 Task: Log work in the project XpertTech for the issue 'Implement a new cloud-based asset management system for a company with advanced asset tracking and reporting features' spent time as '3w 4d 16h 6m' and remaining time as '2w 5d 14h 28m' and add a flag. Now add the issue to the epic 'Hybrid Cloud Integration'.
Action: Mouse moved to (455, 184)
Screenshot: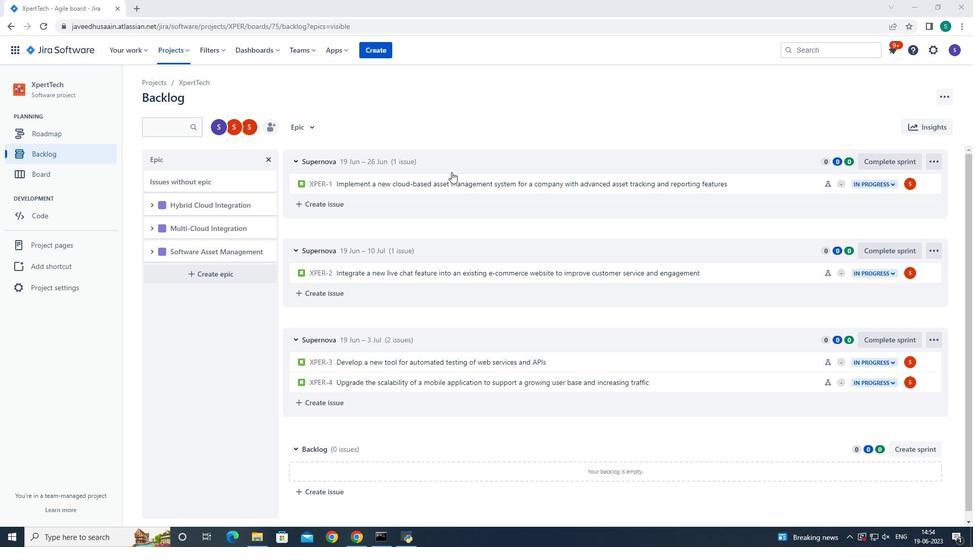 
Action: Mouse pressed left at (455, 184)
Screenshot: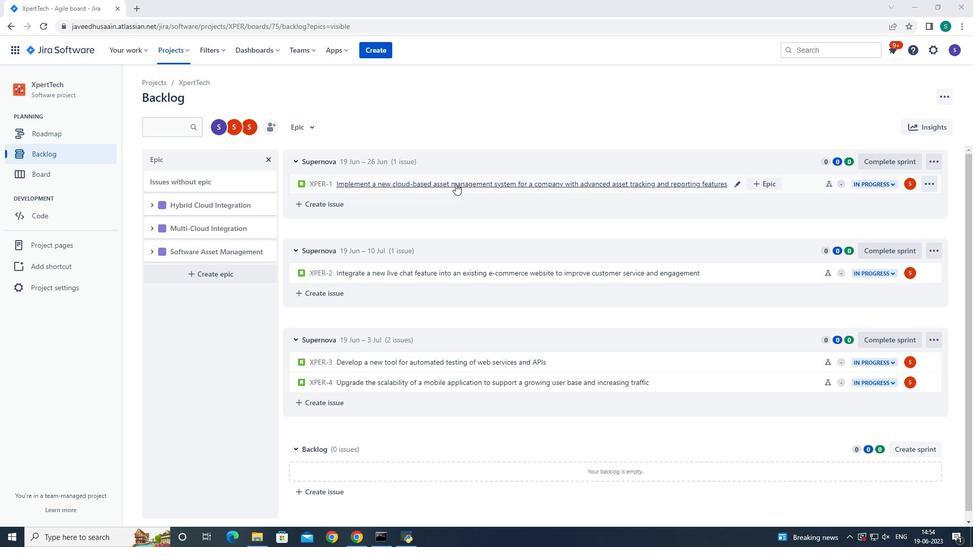 
Action: Mouse moved to (930, 159)
Screenshot: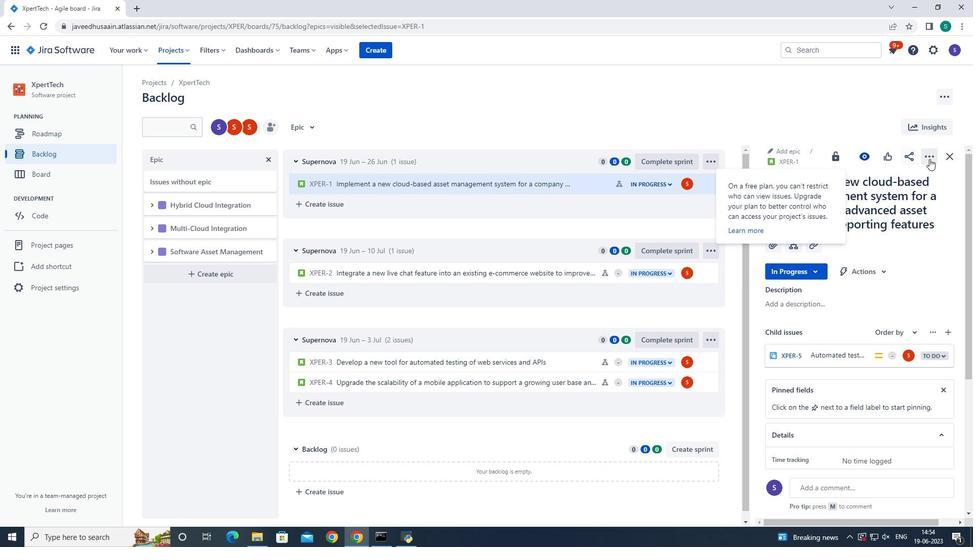 
Action: Mouse pressed left at (930, 159)
Screenshot: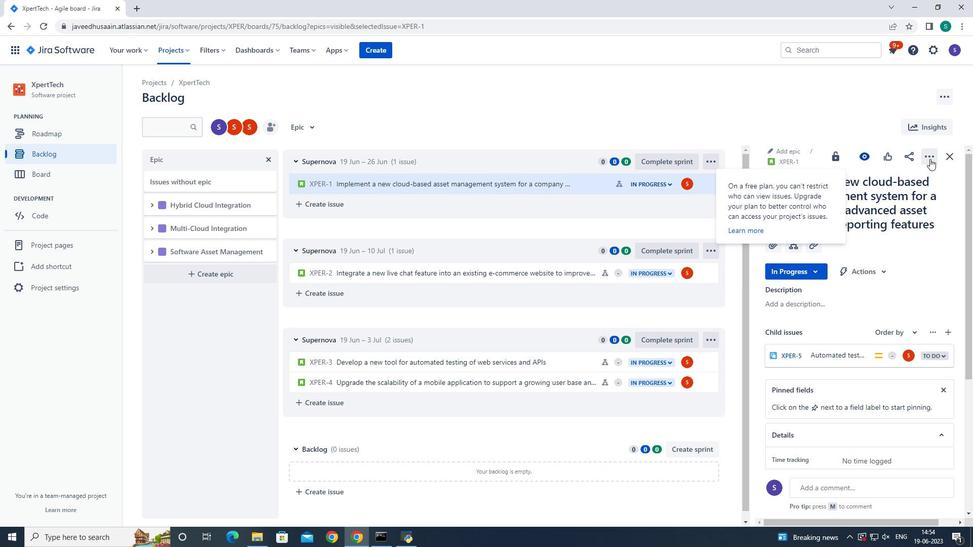 
Action: Mouse moved to (884, 181)
Screenshot: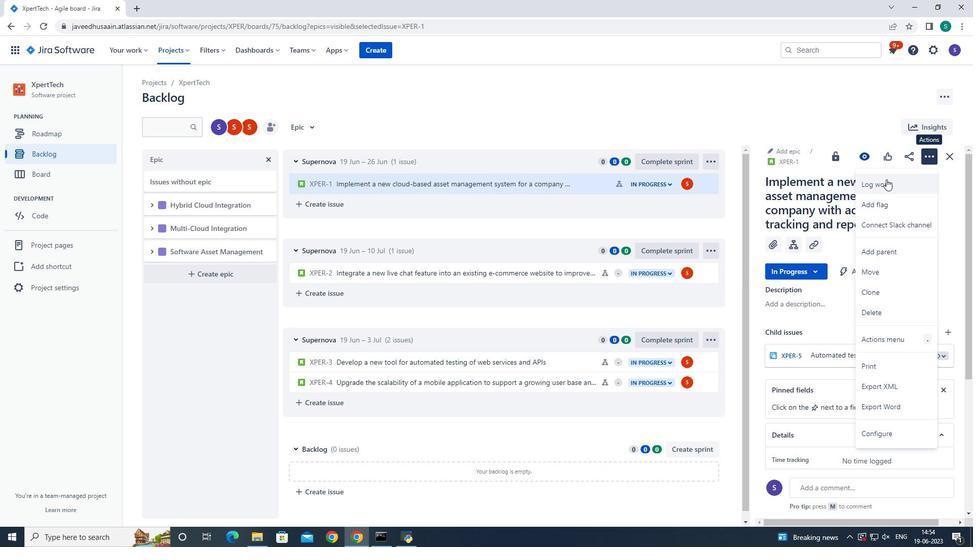 
Action: Mouse pressed left at (884, 181)
Screenshot: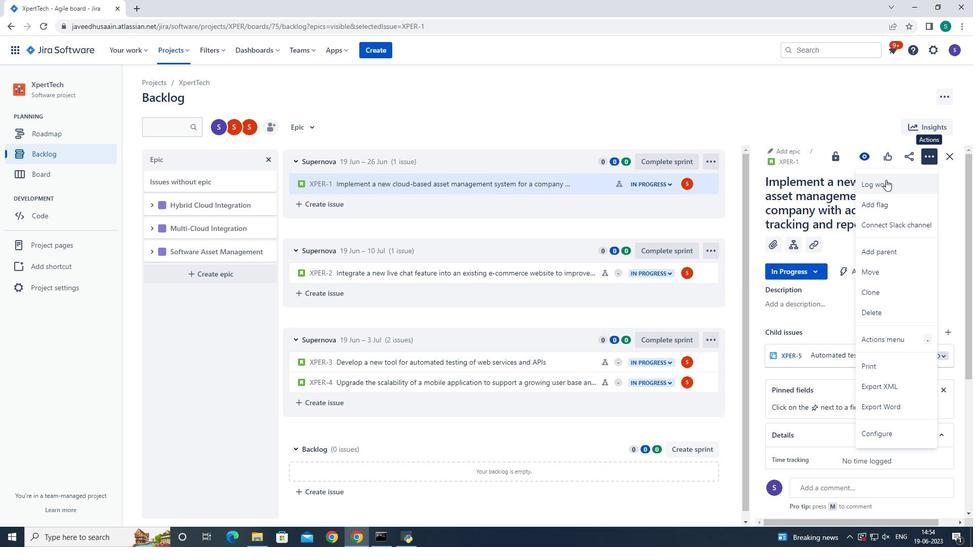 
Action: Mouse moved to (410, 148)
Screenshot: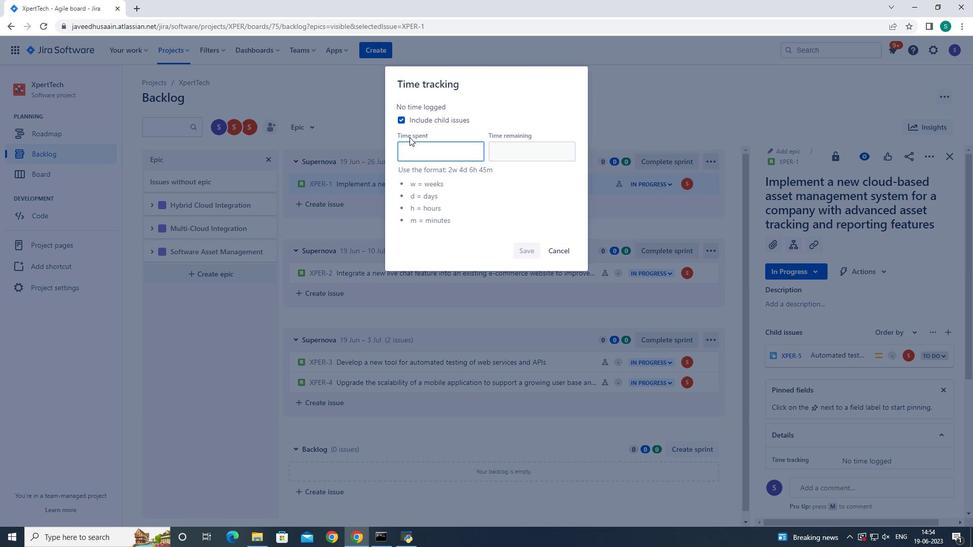 
Action: Mouse pressed left at (410, 148)
Screenshot: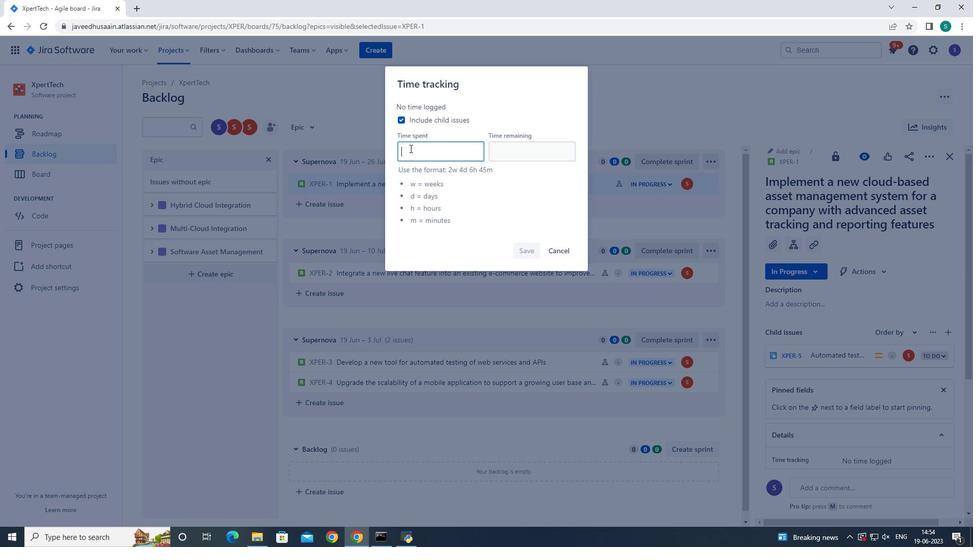 
Action: Mouse moved to (410, 148)
Screenshot: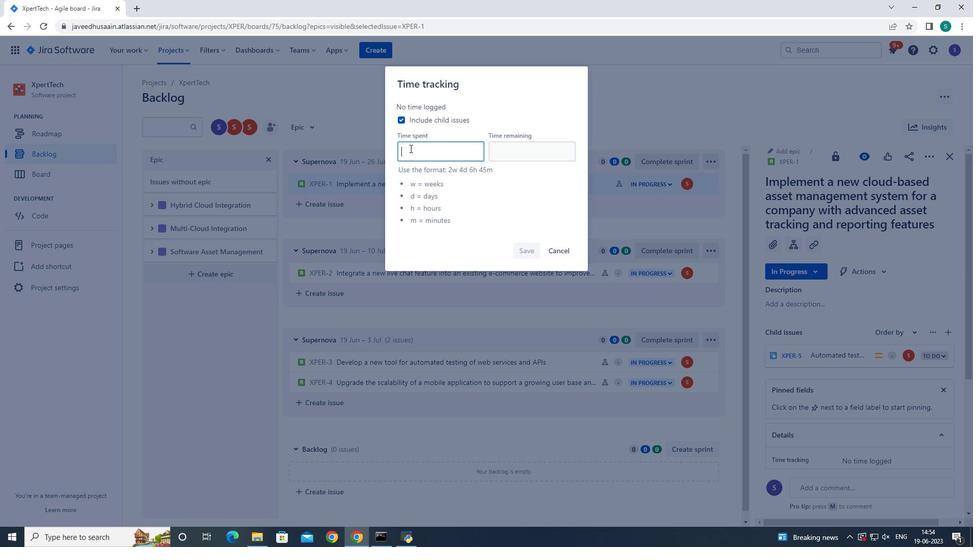 
Action: Key pressed 3w<Key.space>4d<Key.space>16h<Key.space>6m<Key.tab>2w<Key.space>5d<Key.space>14h<Key.space>28m
Screenshot: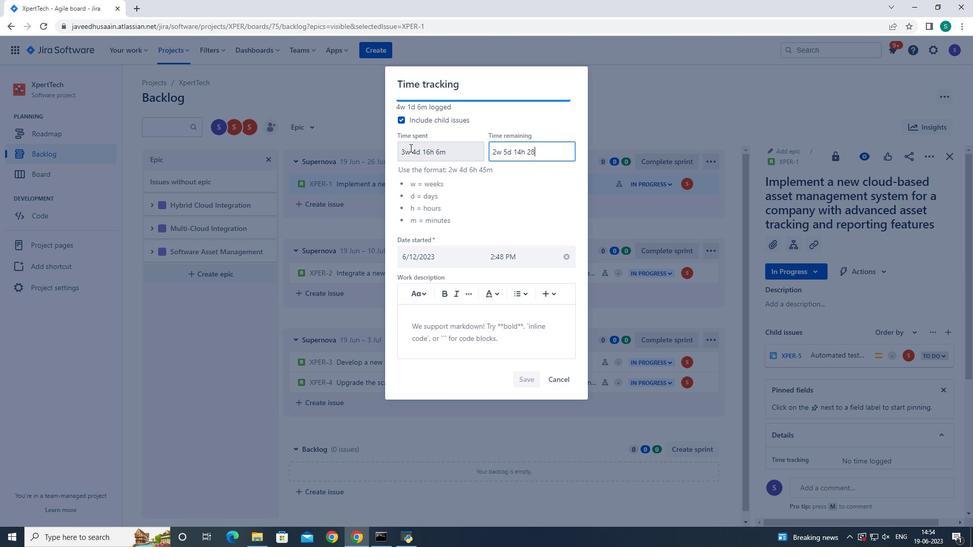 
Action: Mouse moved to (521, 377)
Screenshot: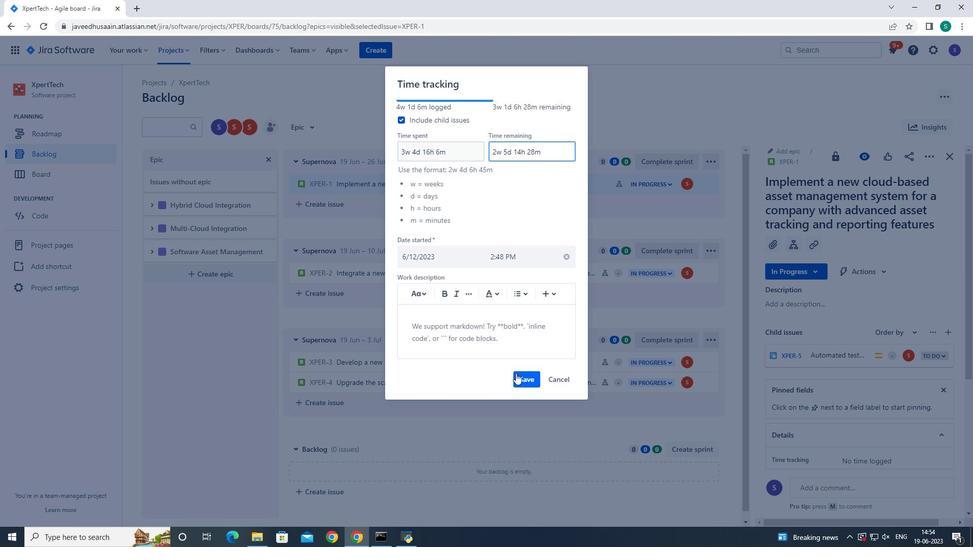 
Action: Mouse pressed left at (521, 377)
Screenshot: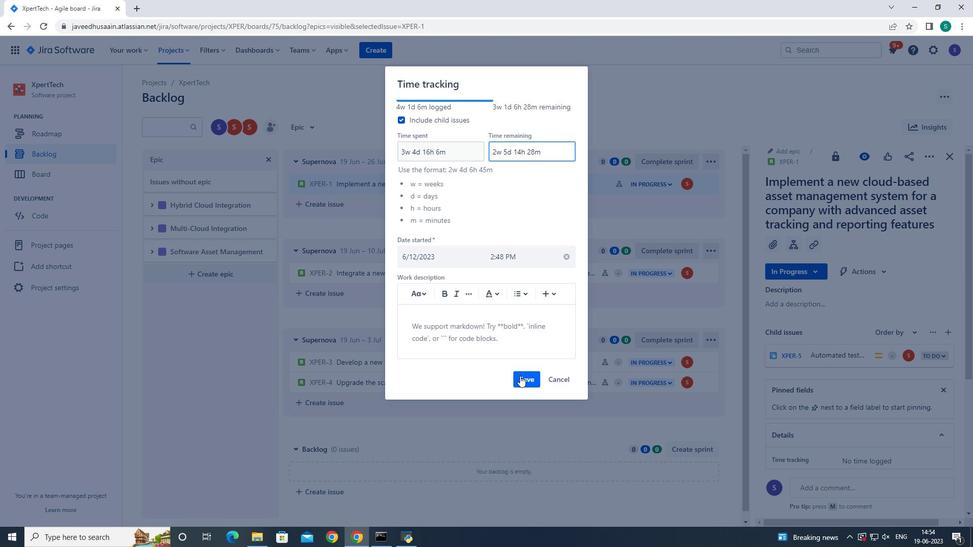 
Action: Mouse moved to (924, 159)
Screenshot: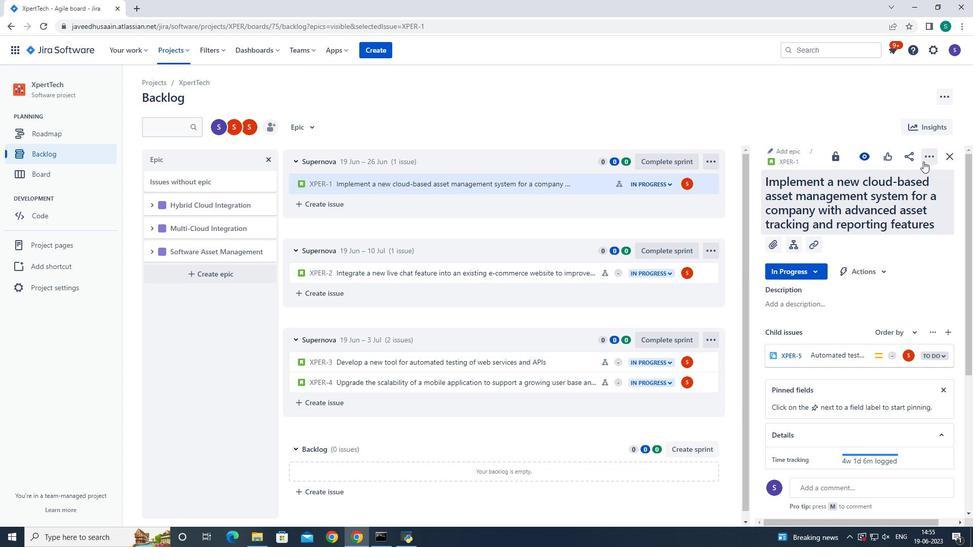 
Action: Mouse pressed left at (924, 159)
Screenshot: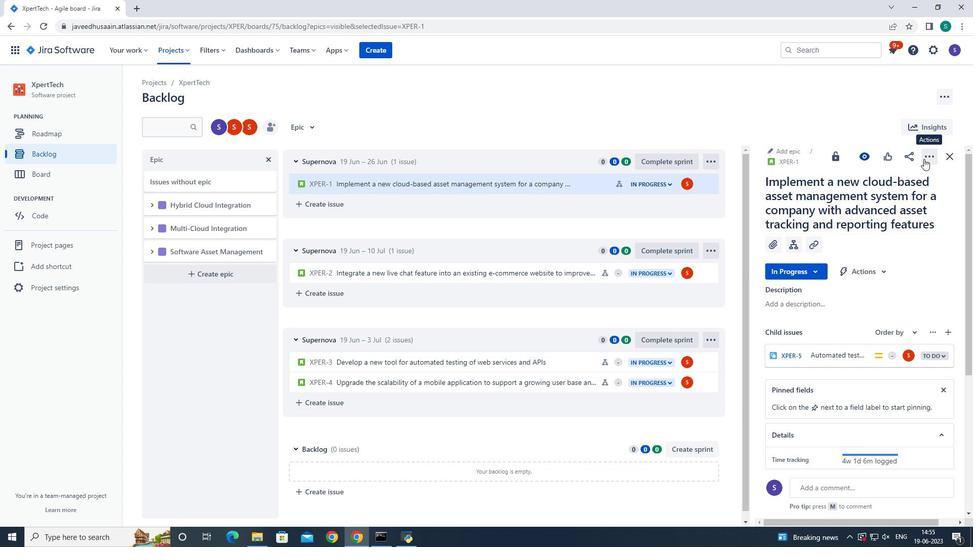 
Action: Mouse moved to (893, 202)
Screenshot: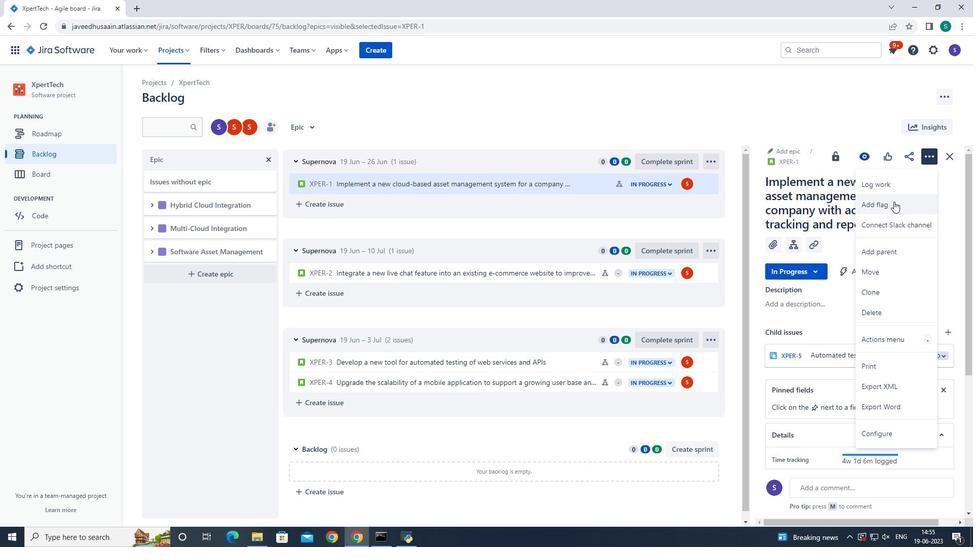 
Action: Mouse pressed left at (893, 202)
Screenshot: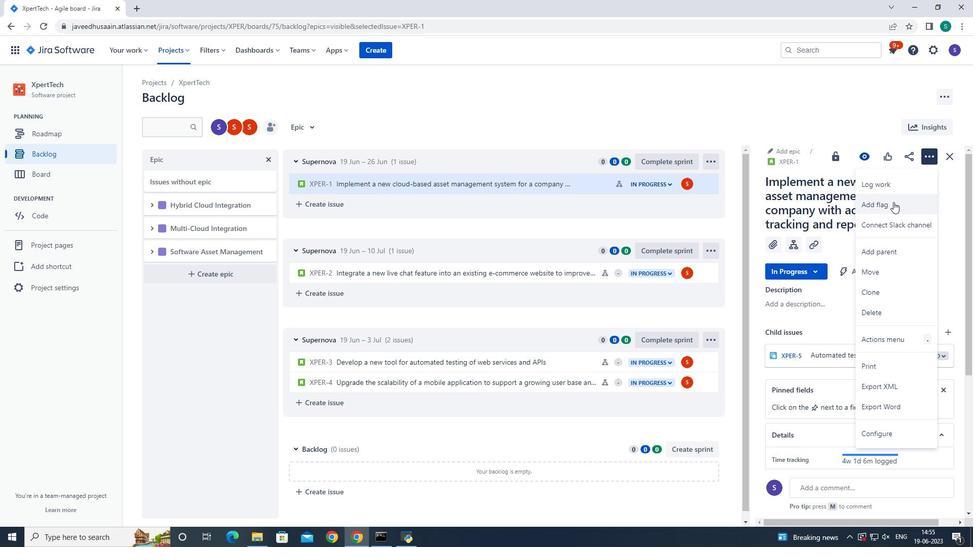 
Action: Mouse moved to (951, 159)
Screenshot: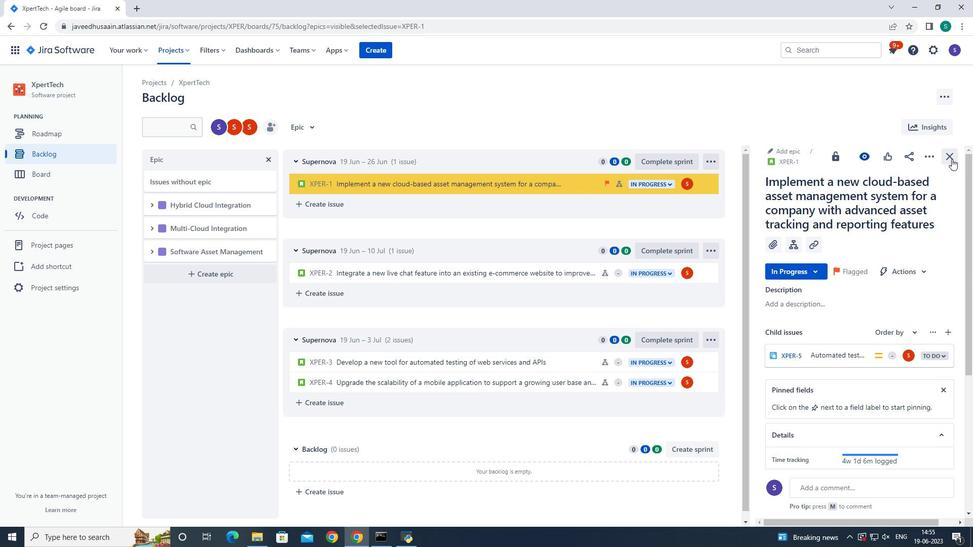 
Action: Mouse pressed left at (951, 159)
Screenshot: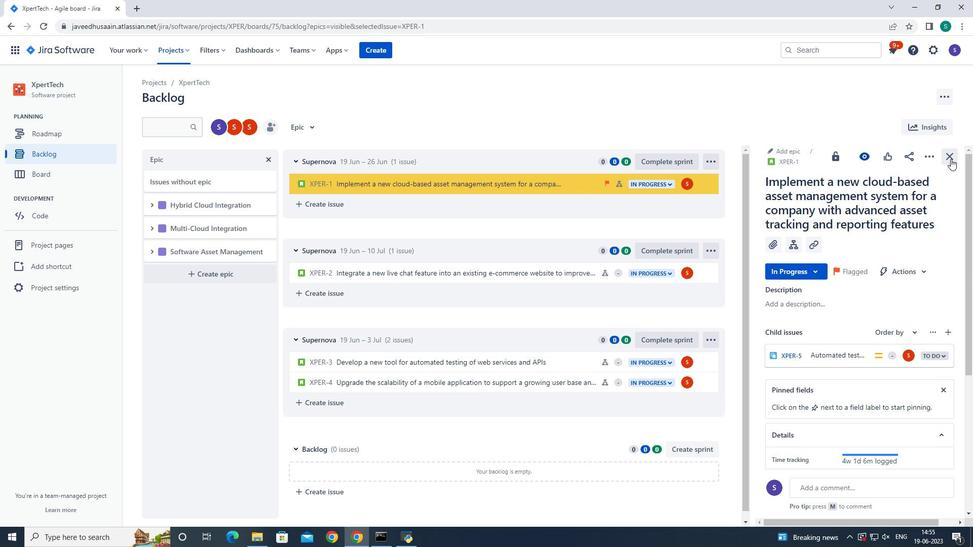 
Action: Mouse moved to (767, 182)
Screenshot: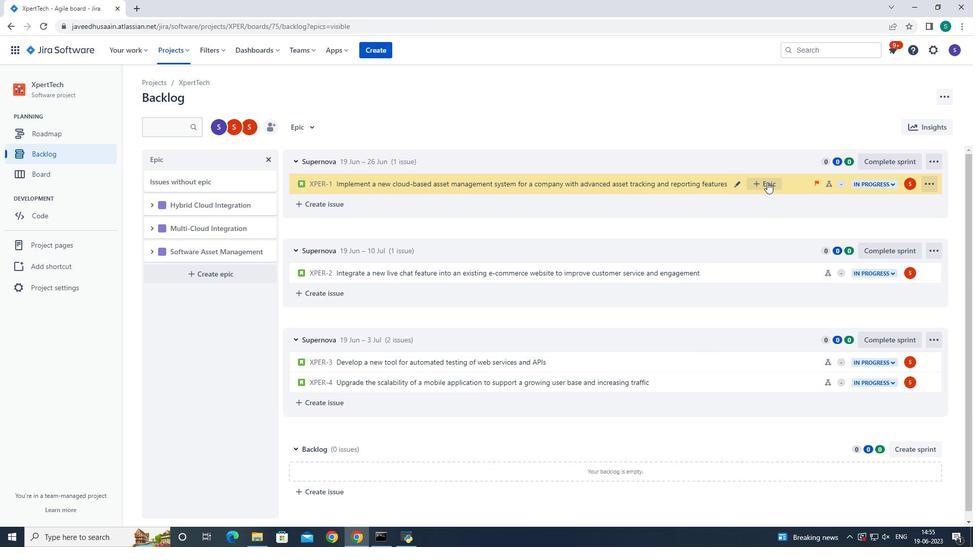
Action: Mouse pressed left at (767, 182)
Screenshot: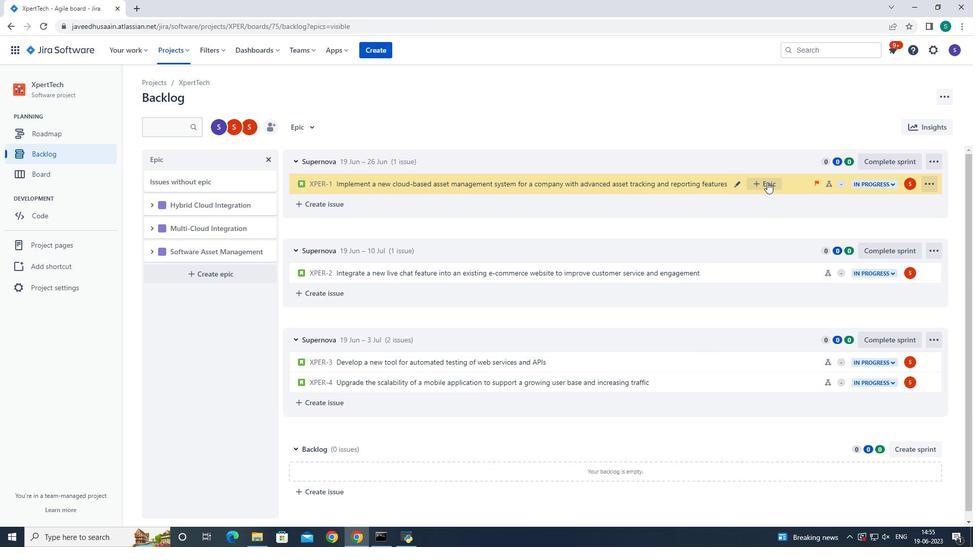 
Action: Mouse moved to (804, 259)
Screenshot: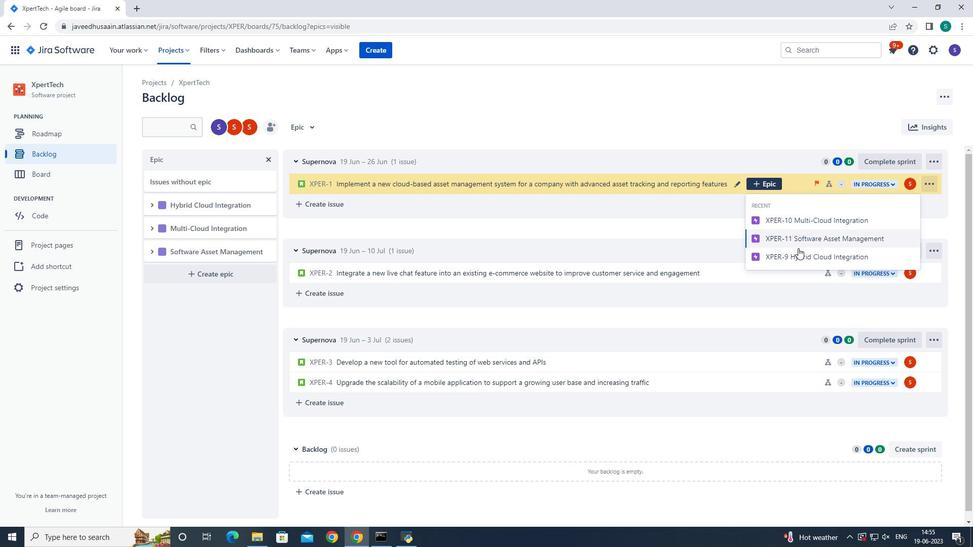 
Action: Mouse pressed left at (804, 259)
Screenshot: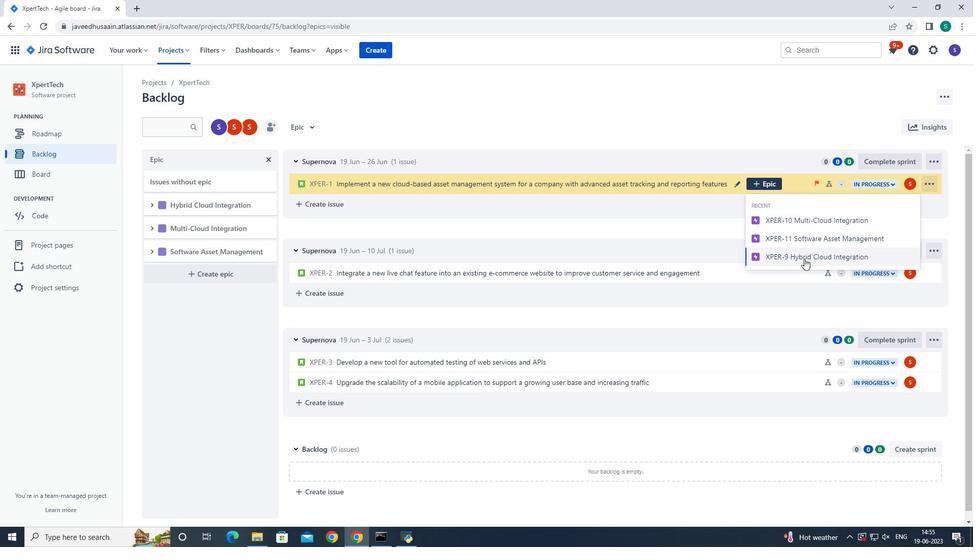 
Action: Mouse moved to (804, 259)
Screenshot: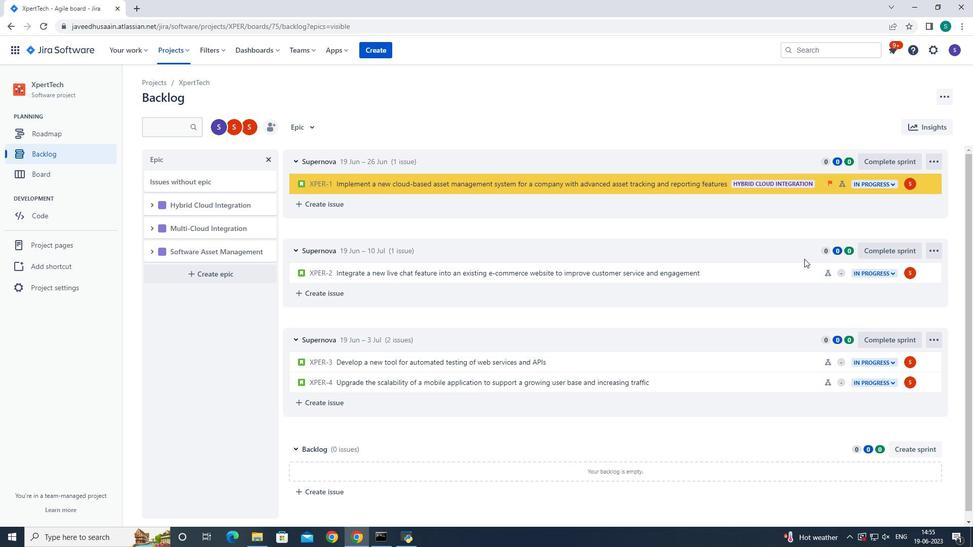 
